 Task: Measure the distance between Colorado Springs and Garden of the Gods.
Action: Mouse moved to (238, 70)
Screenshot: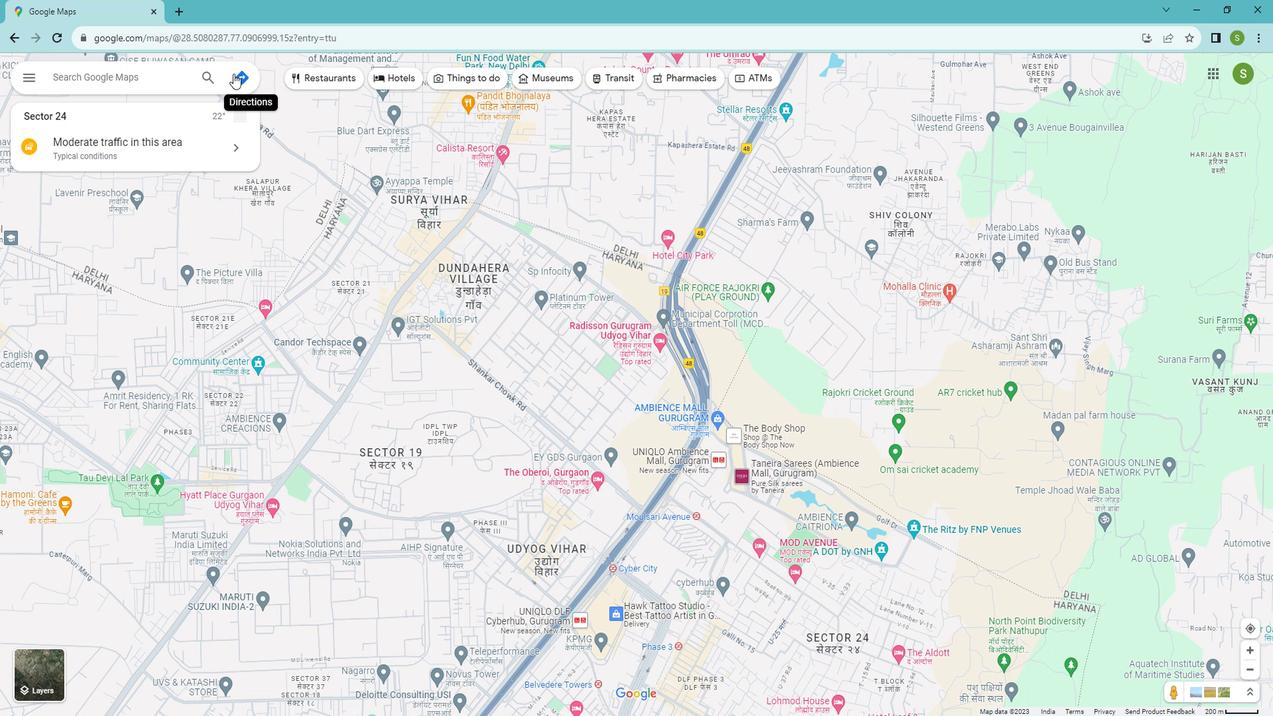 
Action: Mouse pressed left at (238, 70)
Screenshot: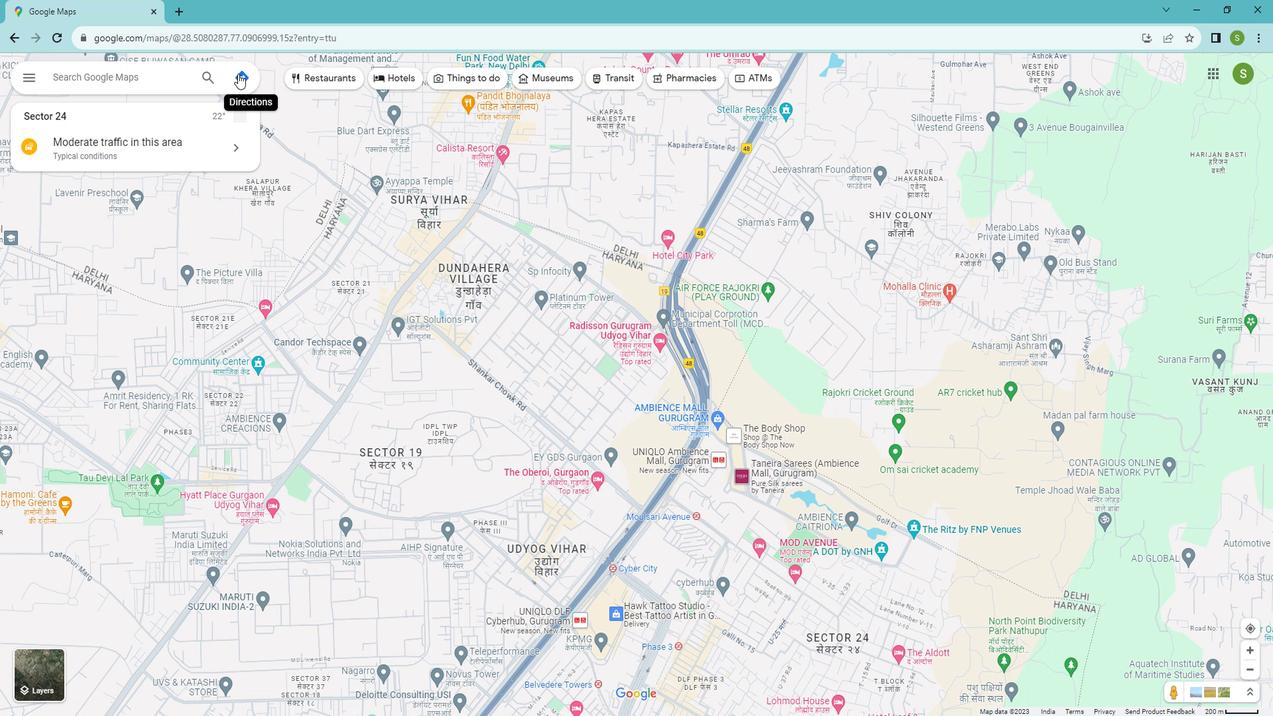 
Action: Mouse moved to (104, 109)
Screenshot: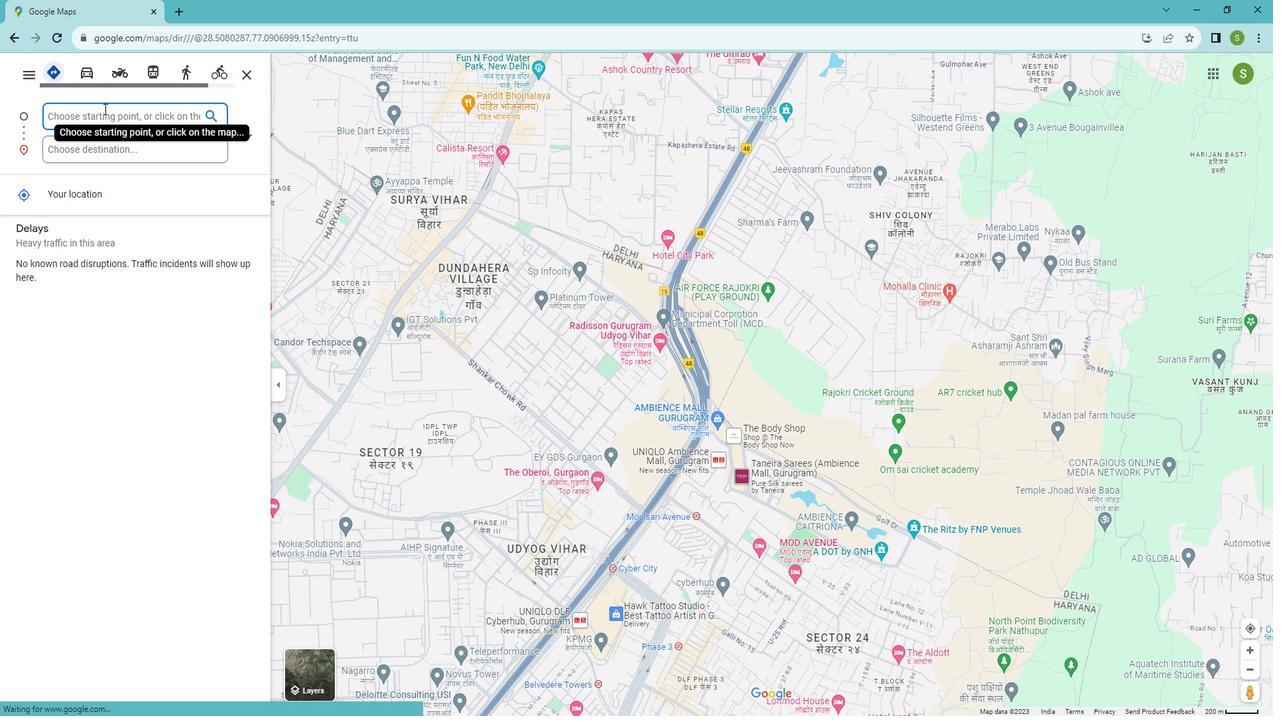 
Action: Mouse pressed left at (104, 109)
Screenshot: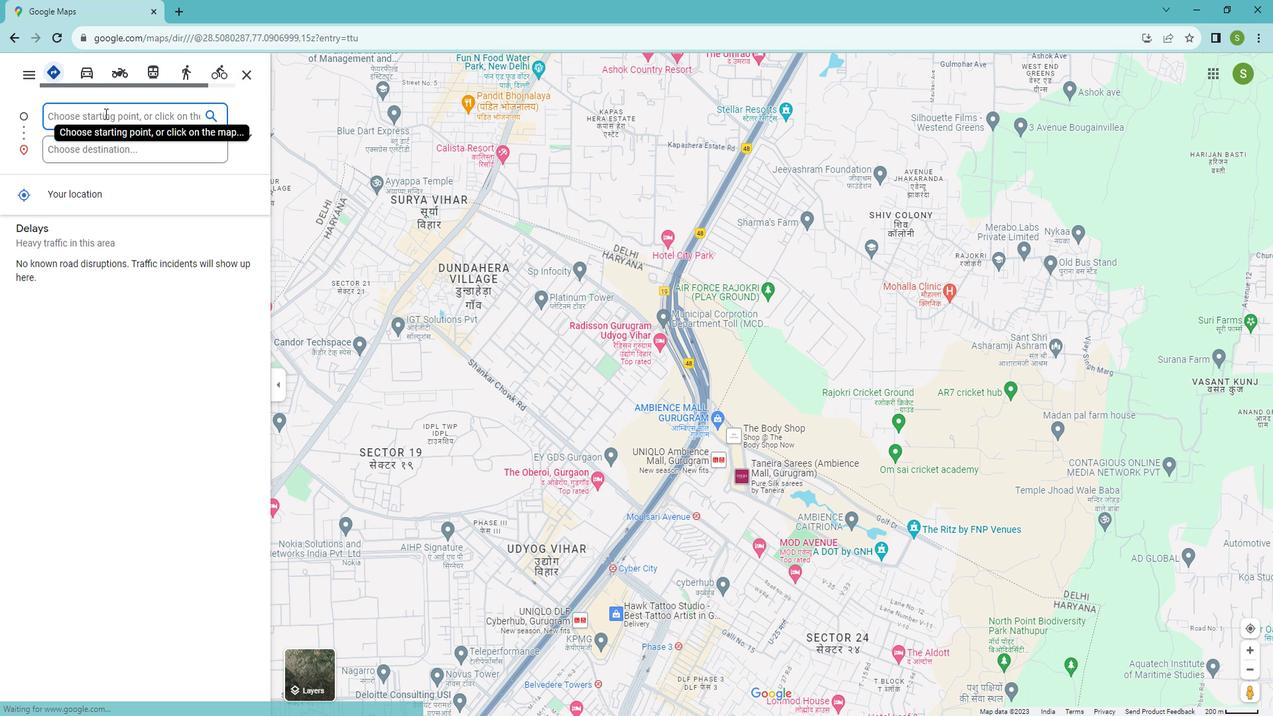 
Action: Mouse moved to (105, 109)
Screenshot: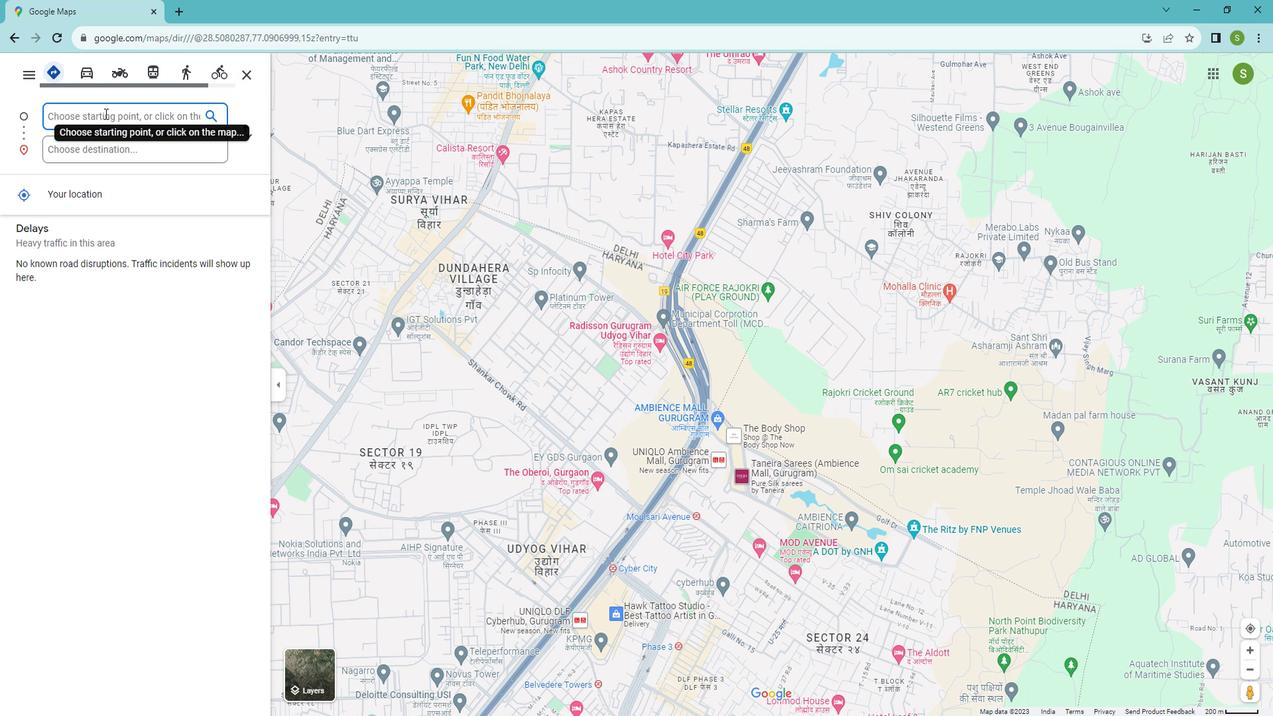 
Action: Key pressed <Key.shift>Colorado<Key.space><Key.shift>Springs
Screenshot: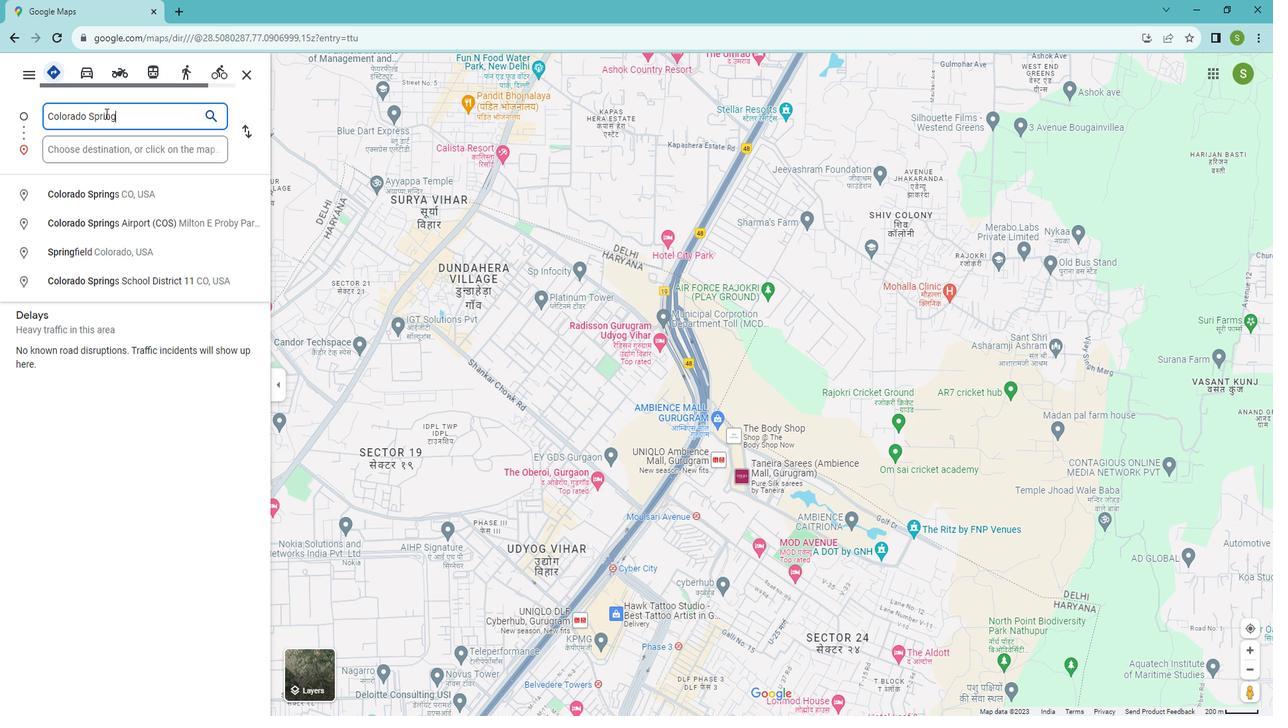
Action: Mouse moved to (152, 185)
Screenshot: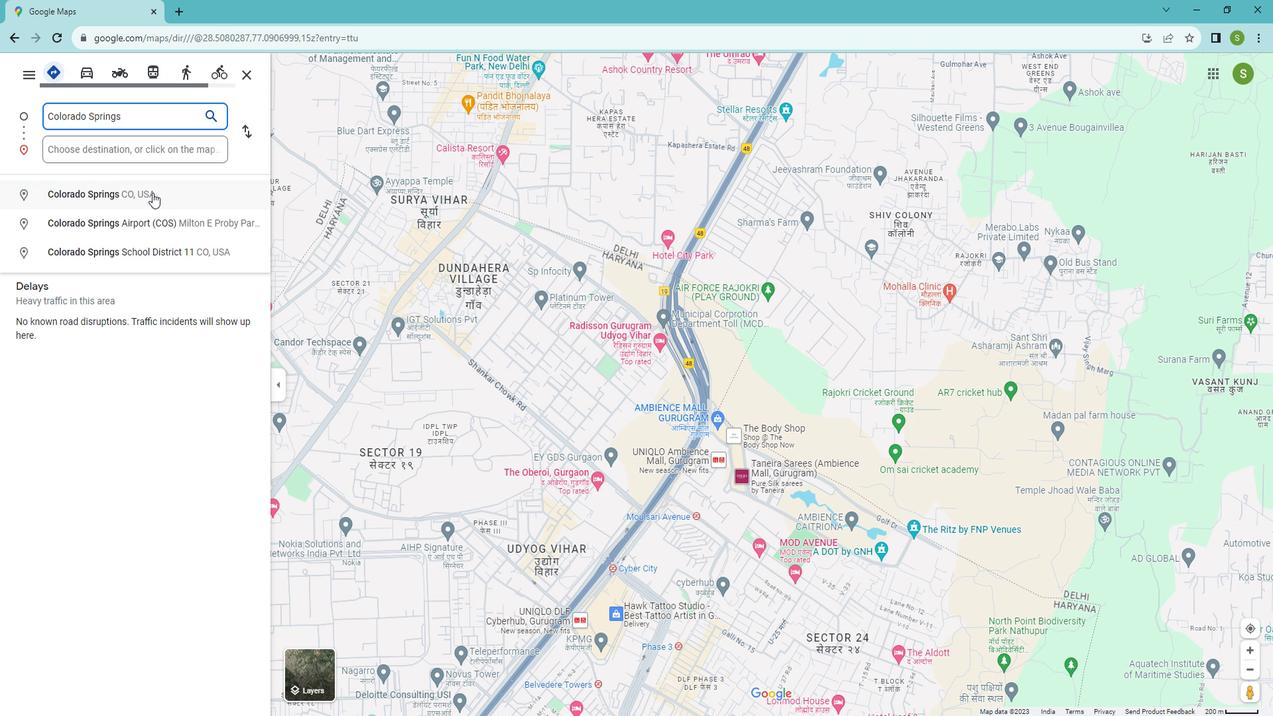 
Action: Mouse pressed left at (152, 185)
Screenshot: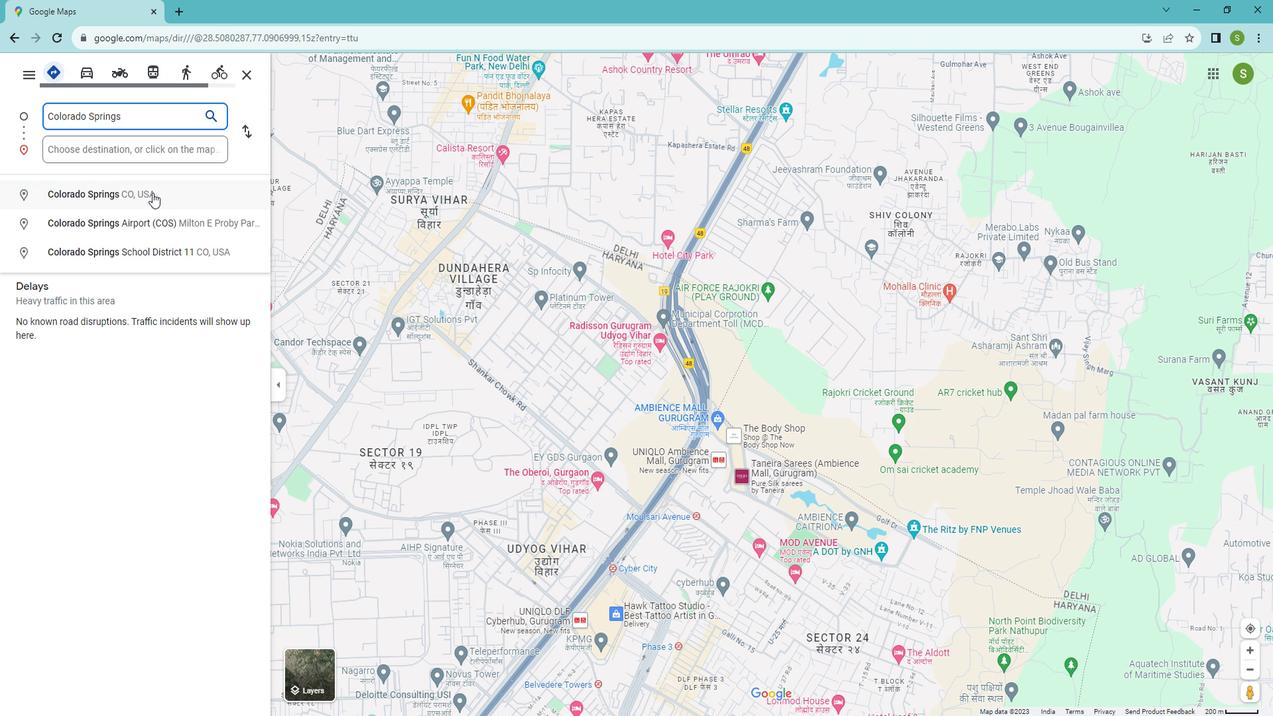 
Action: Mouse moved to (109, 146)
Screenshot: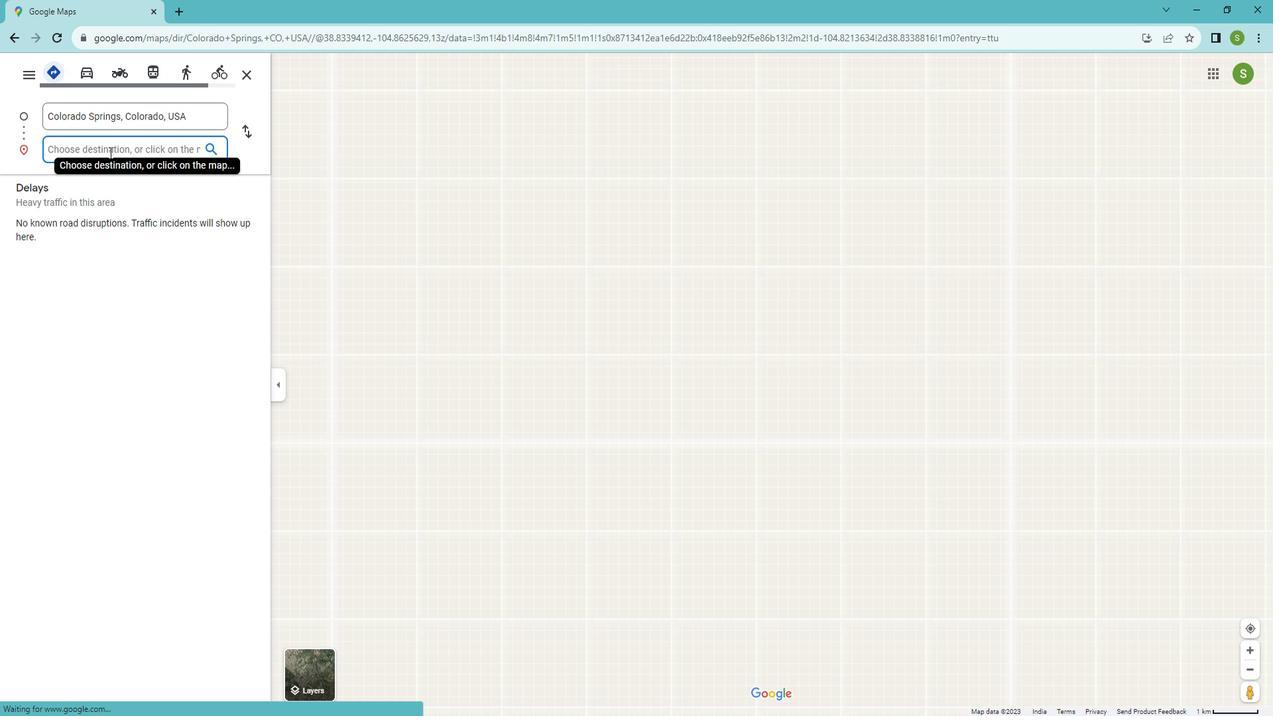 
Action: Mouse pressed left at (109, 146)
Screenshot: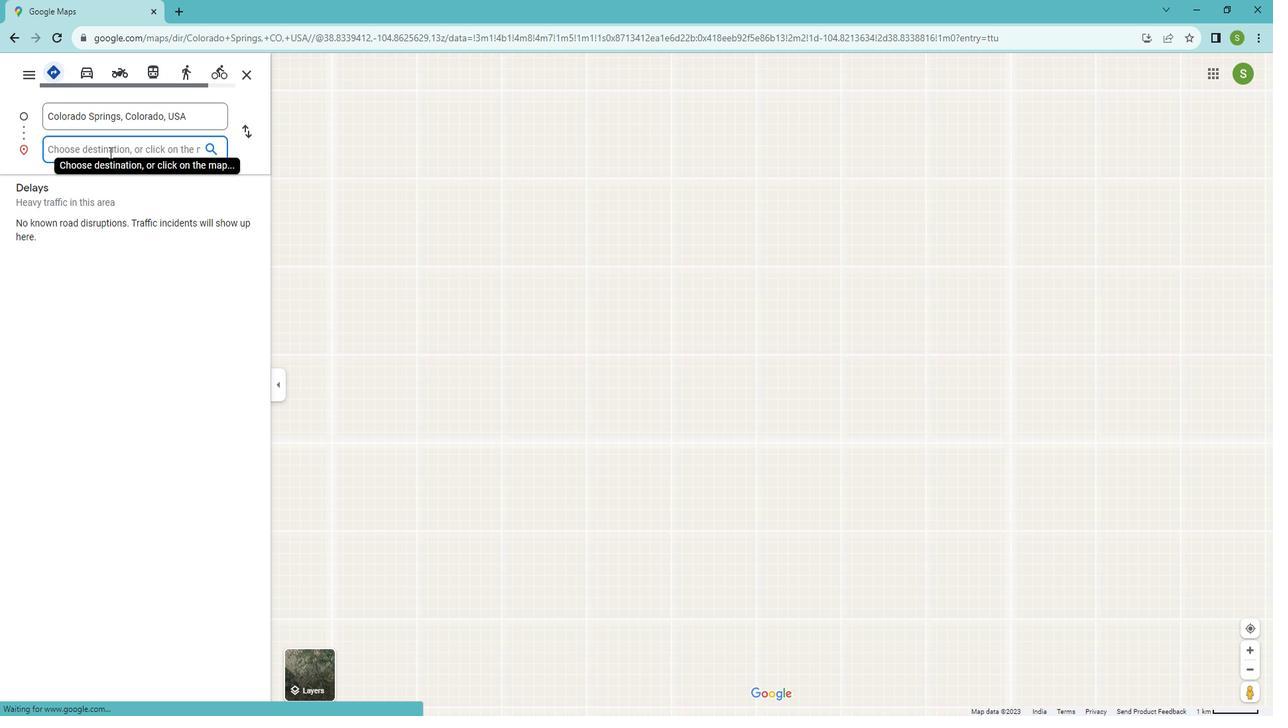 
Action: Mouse moved to (111, 143)
Screenshot: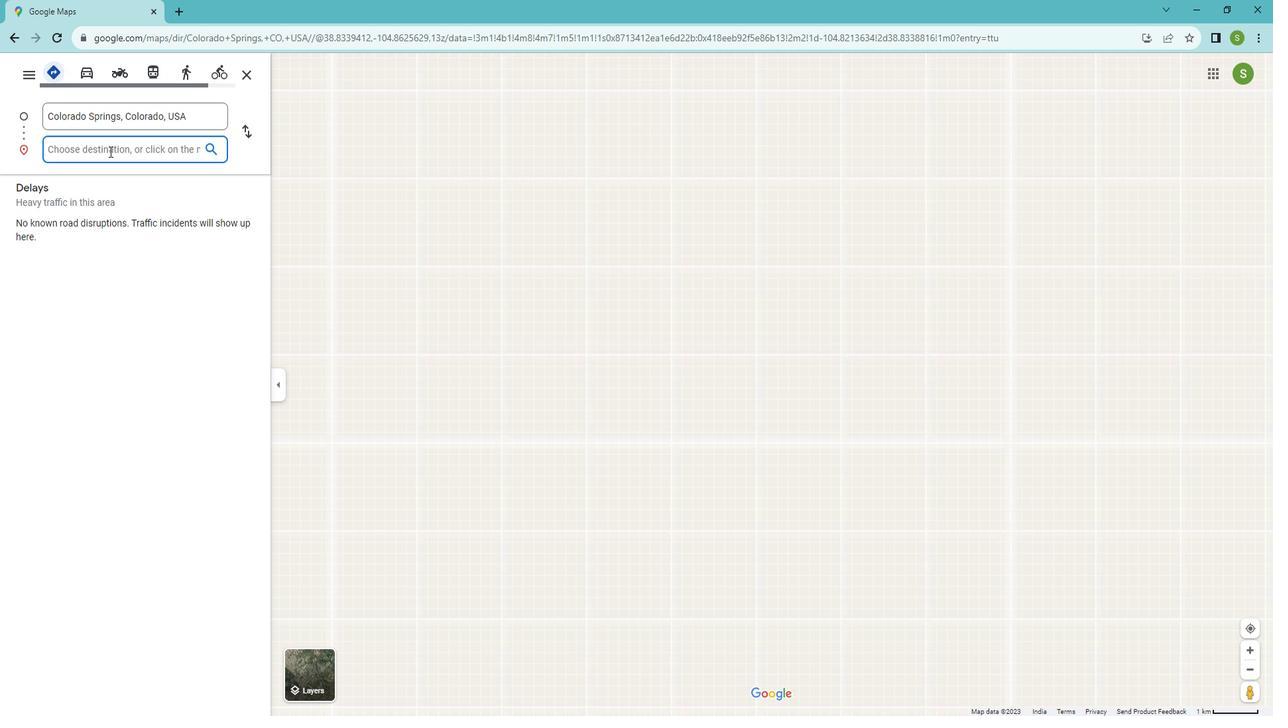 
Action: Key pressed <Key.shift>Gr<Key.backspace>arden<Key.space>
Screenshot: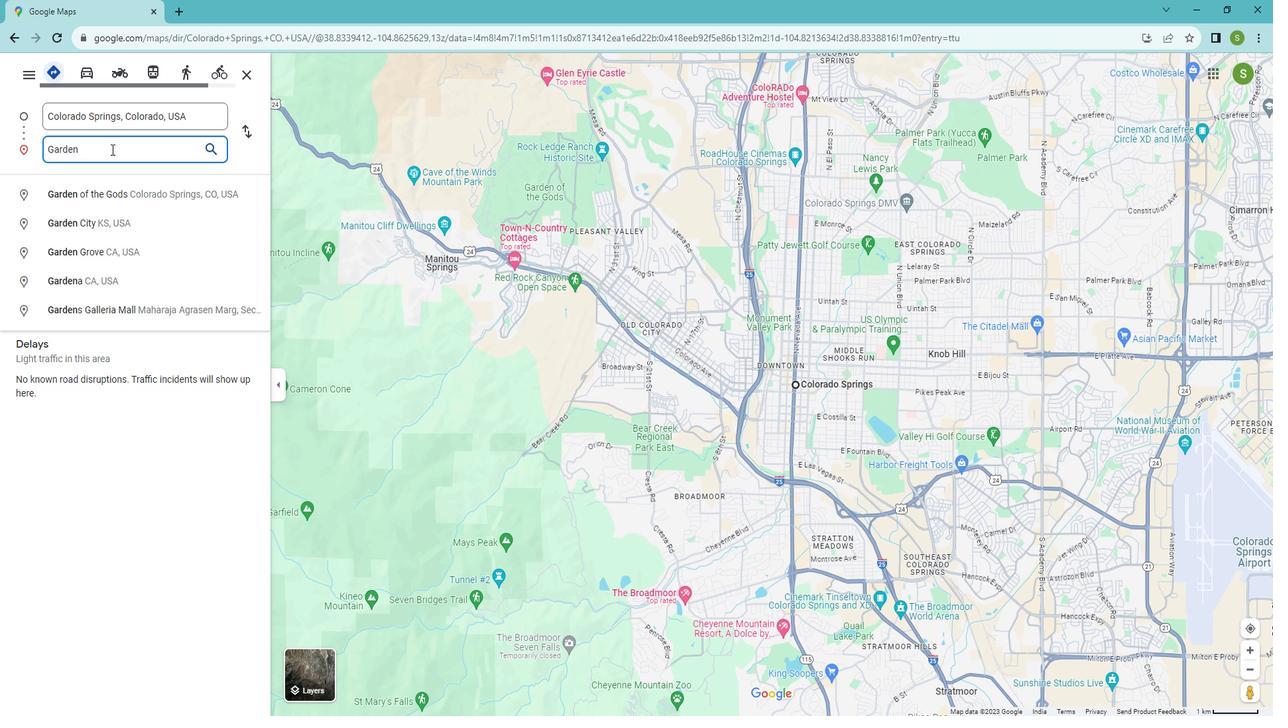 
Action: Mouse moved to (157, 189)
Screenshot: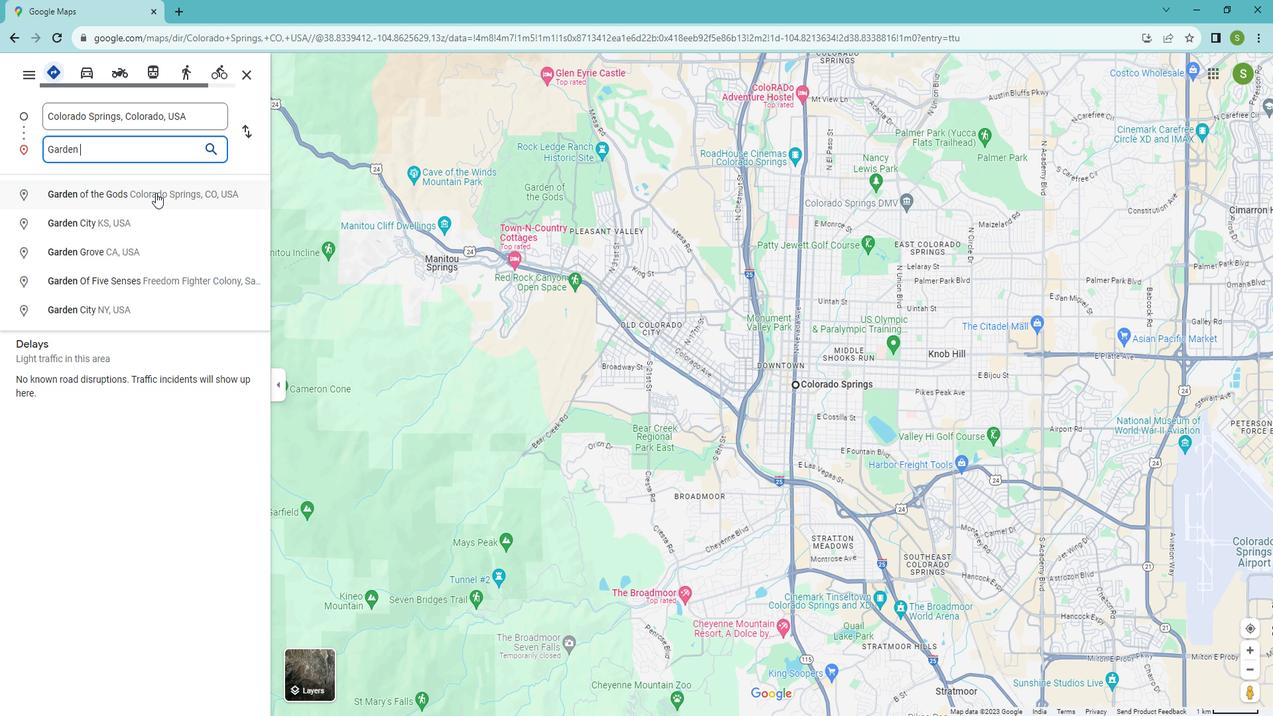 
Action: Mouse pressed left at (157, 189)
Screenshot: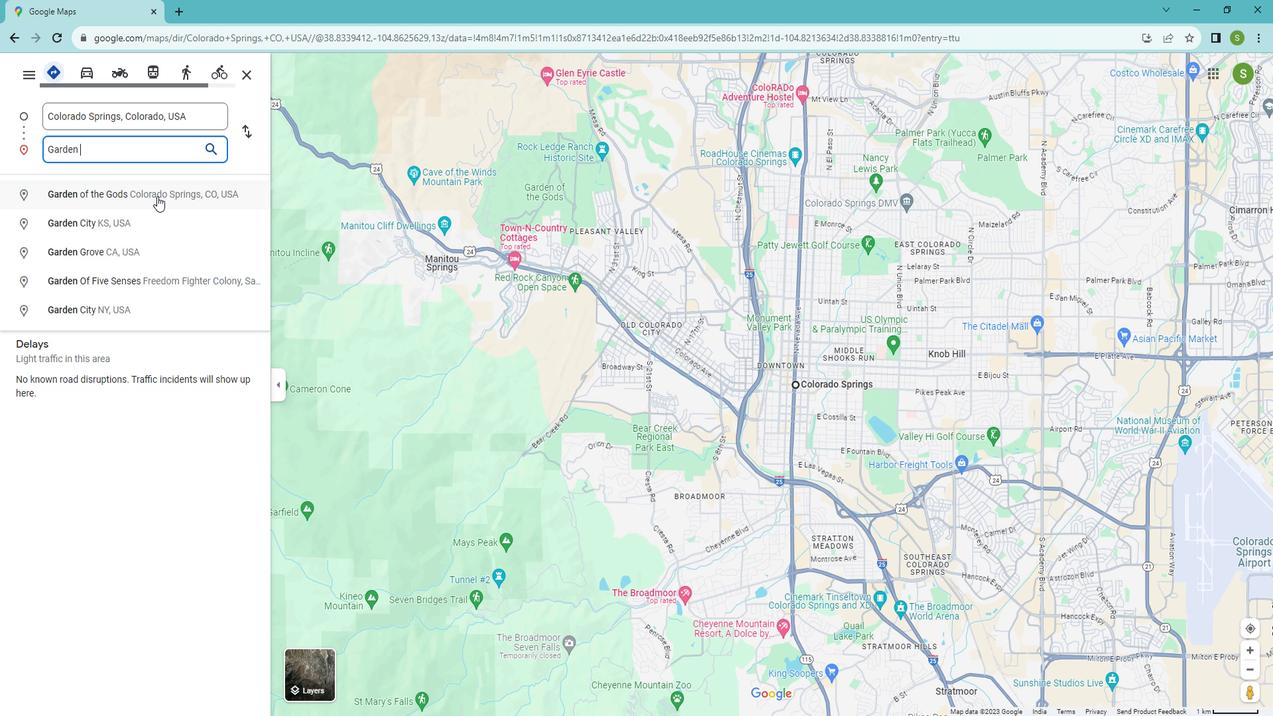 
Action: Mouse moved to (598, 252)
Screenshot: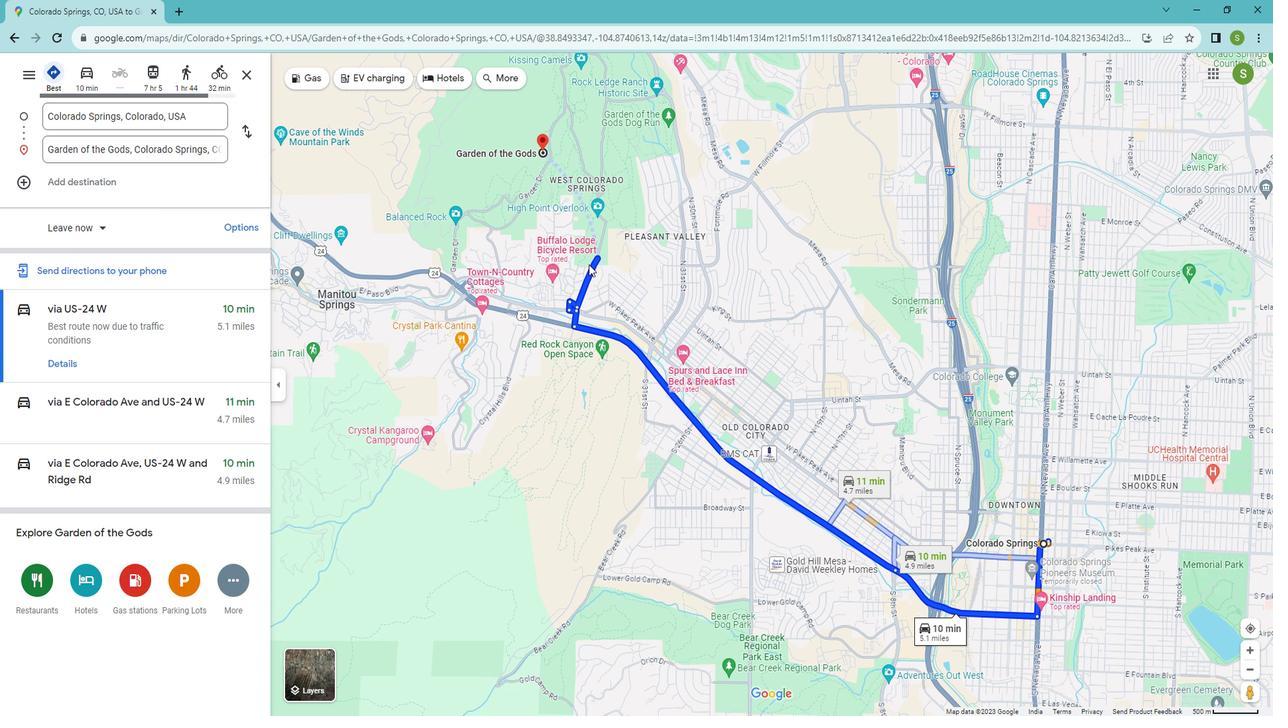 
Action: Mouse pressed right at (598, 252)
Screenshot: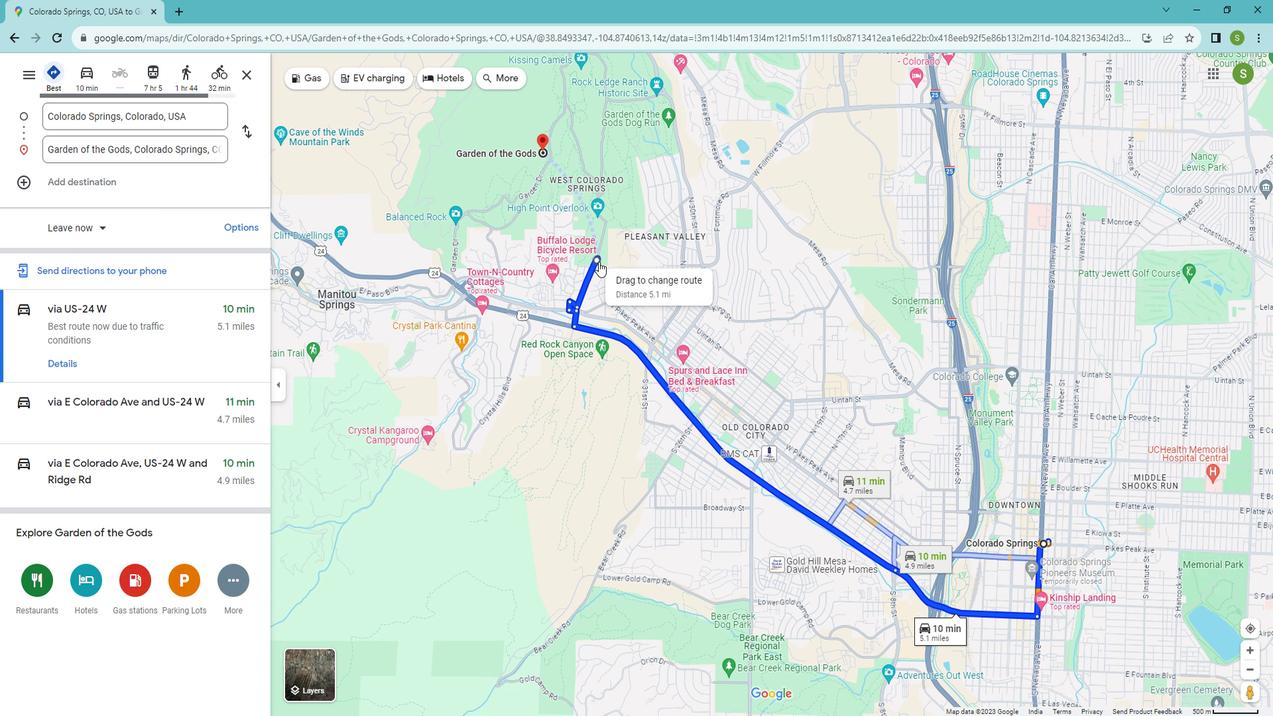 
Action: Mouse moved to (649, 352)
Screenshot: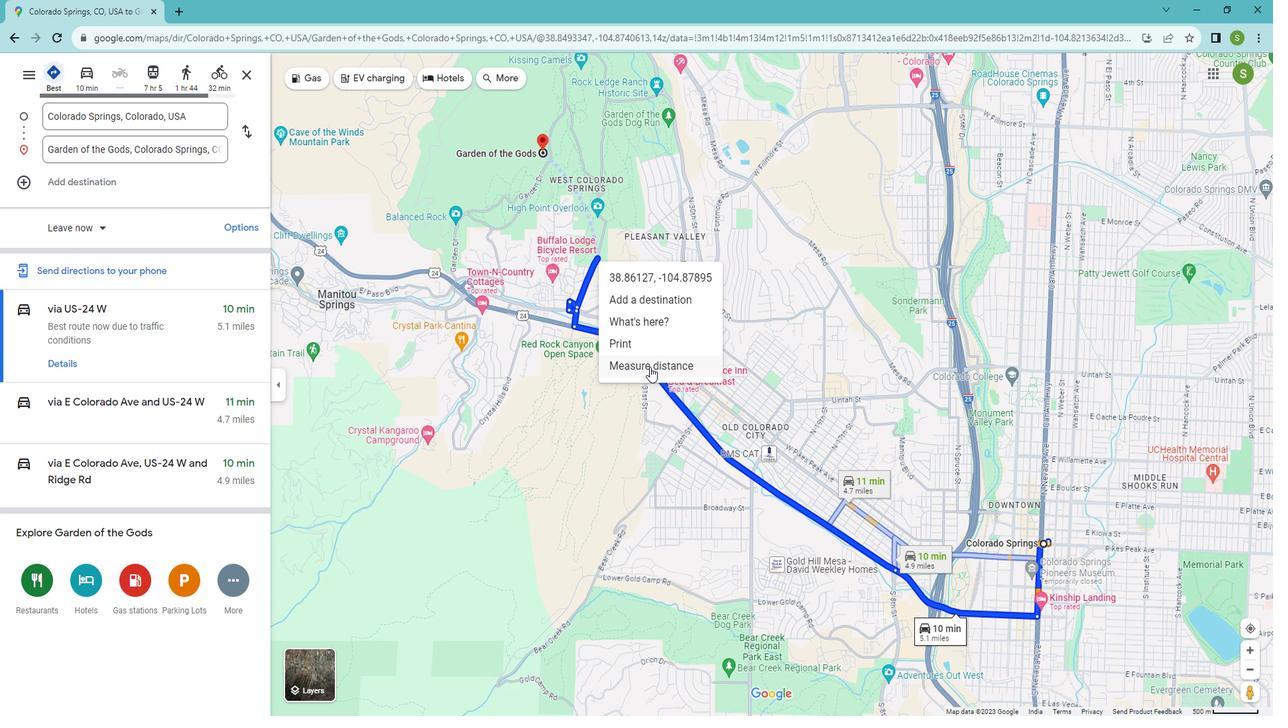 
Action: Mouse pressed left at (649, 352)
Screenshot: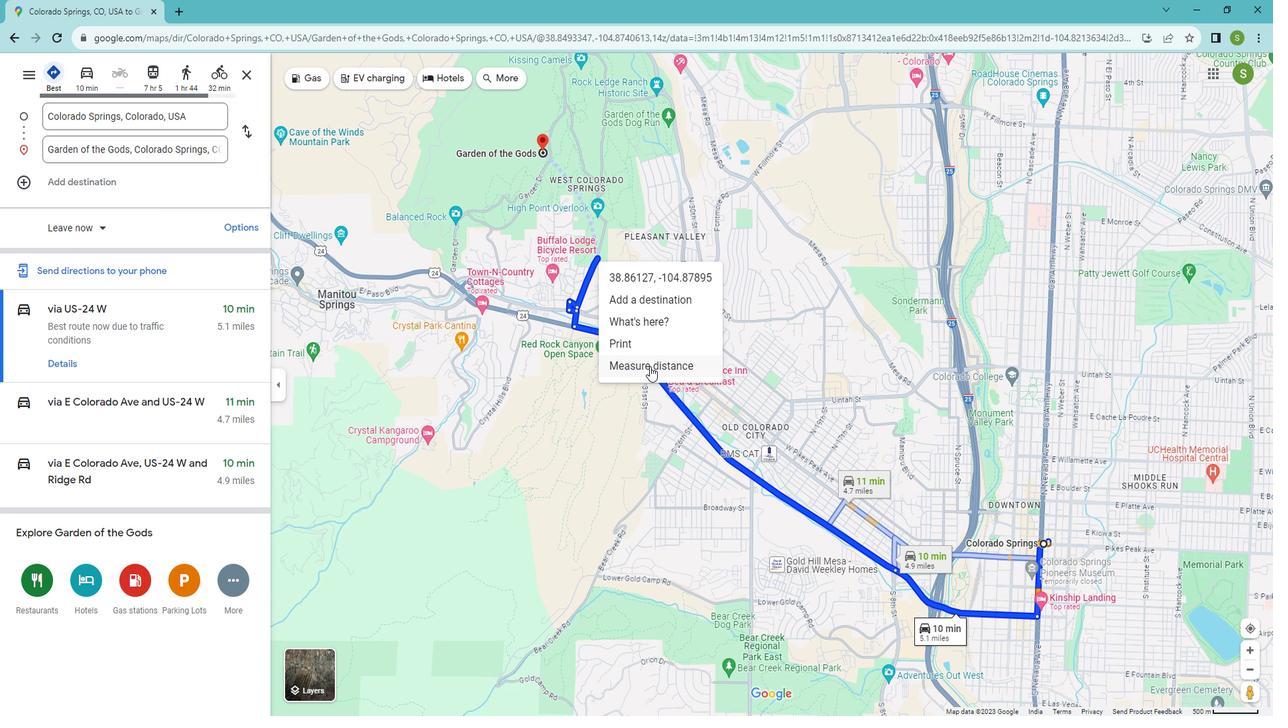 
Action: Mouse moved to (596, 248)
Screenshot: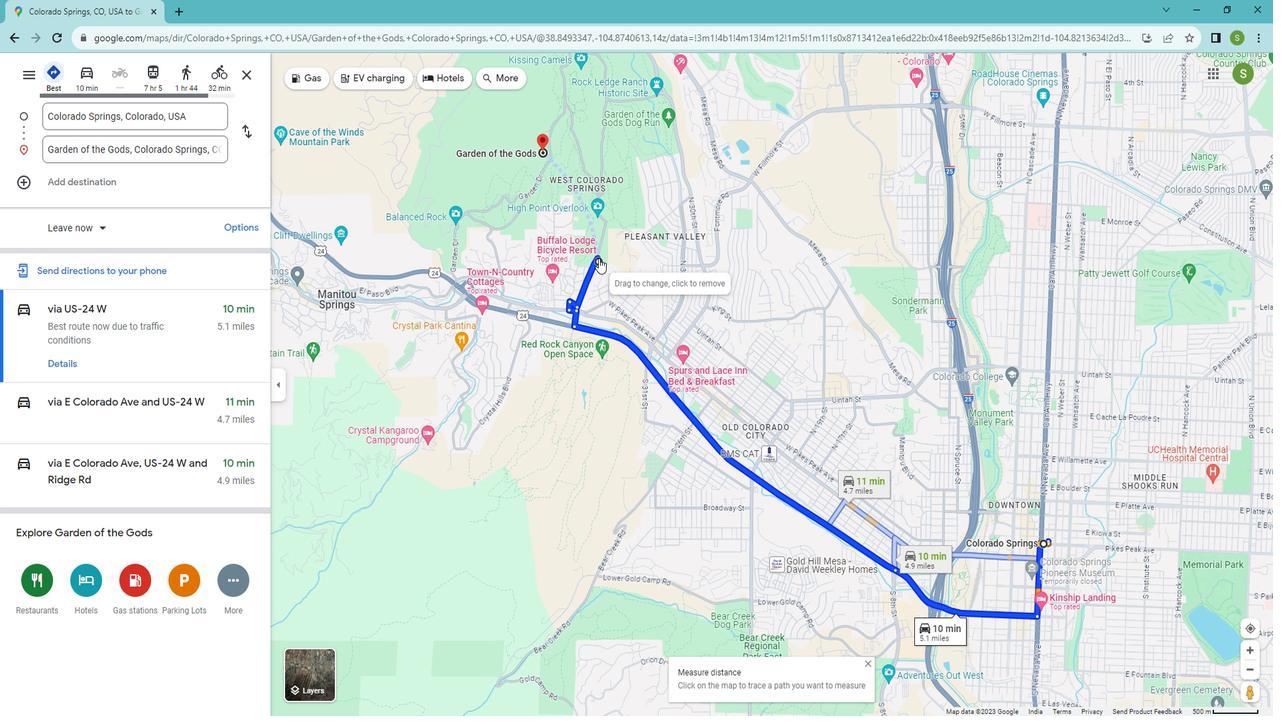 
Action: Mouse pressed left at (596, 248)
Screenshot: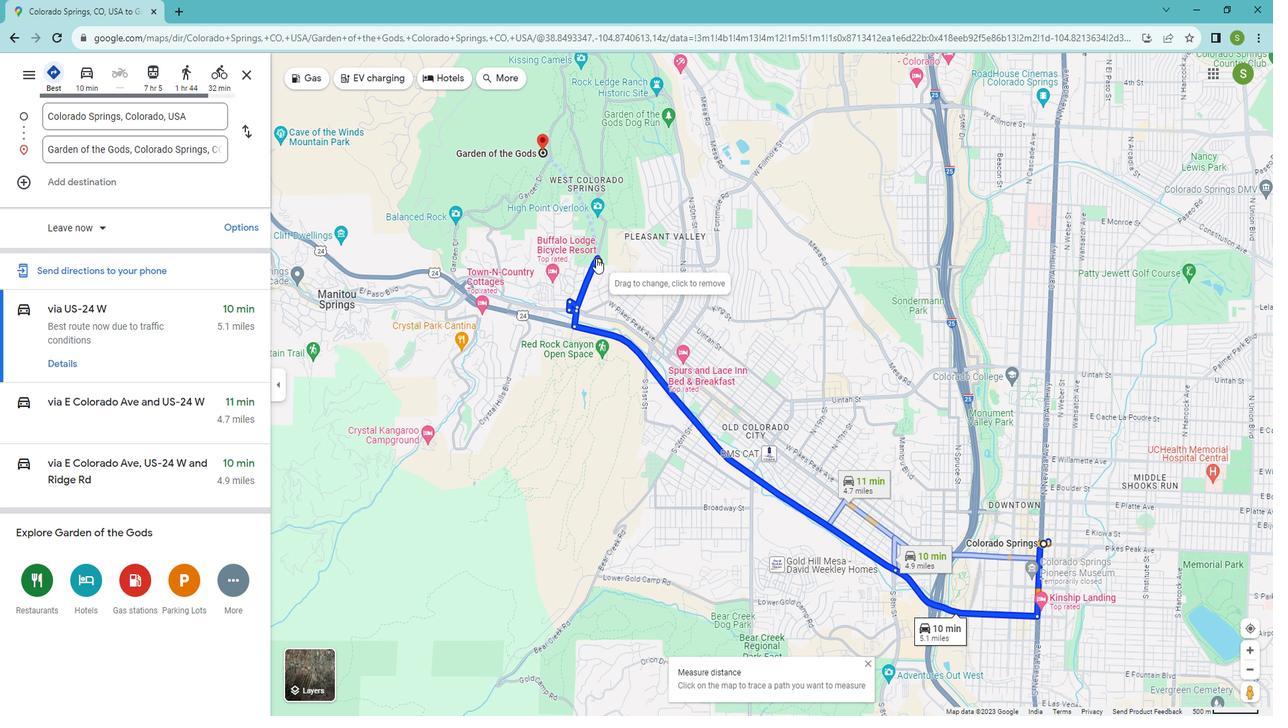 
Action: Mouse moved to (1042, 524)
Screenshot: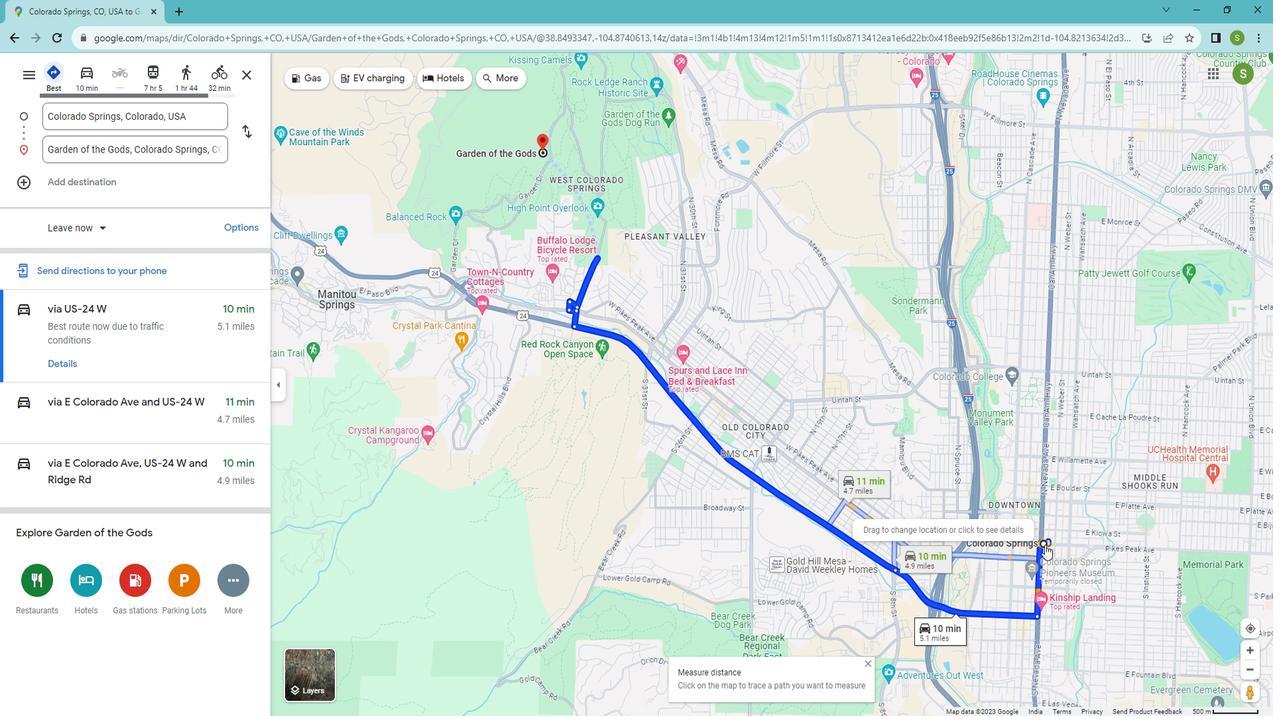 
Action: Mouse pressed left at (1042, 524)
Screenshot: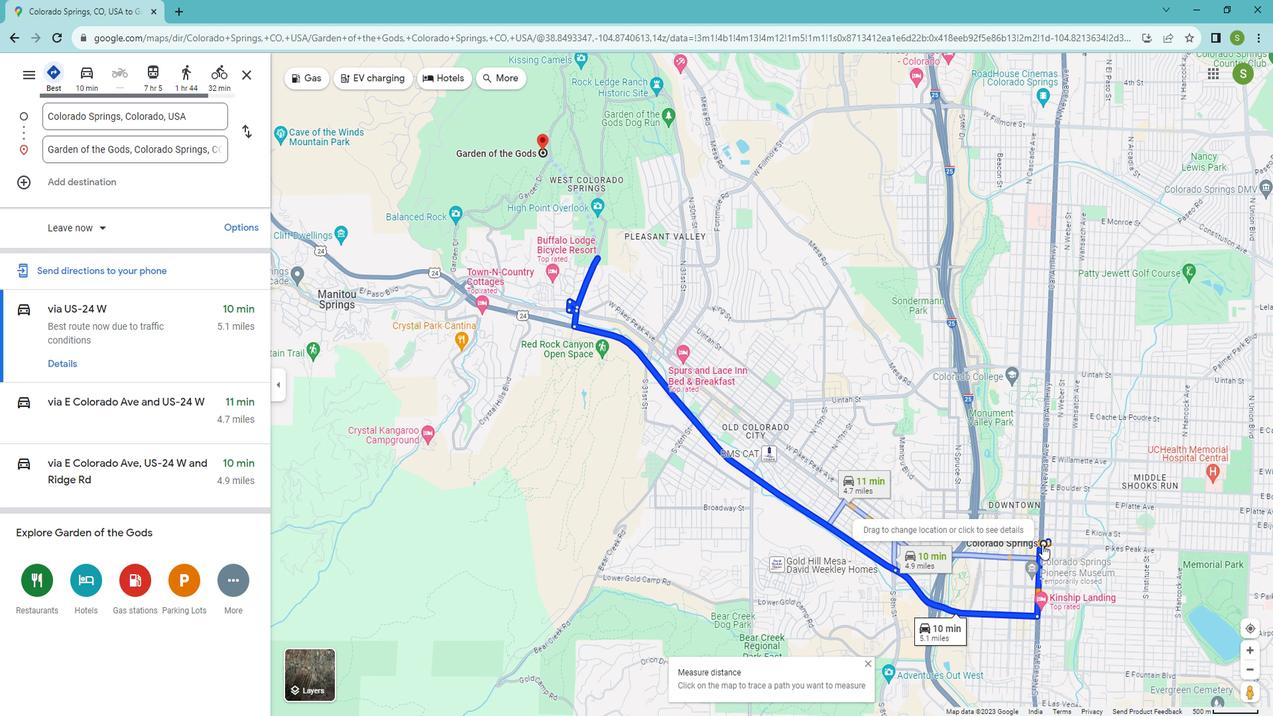 
Action: Mouse moved to (602, 244)
Screenshot: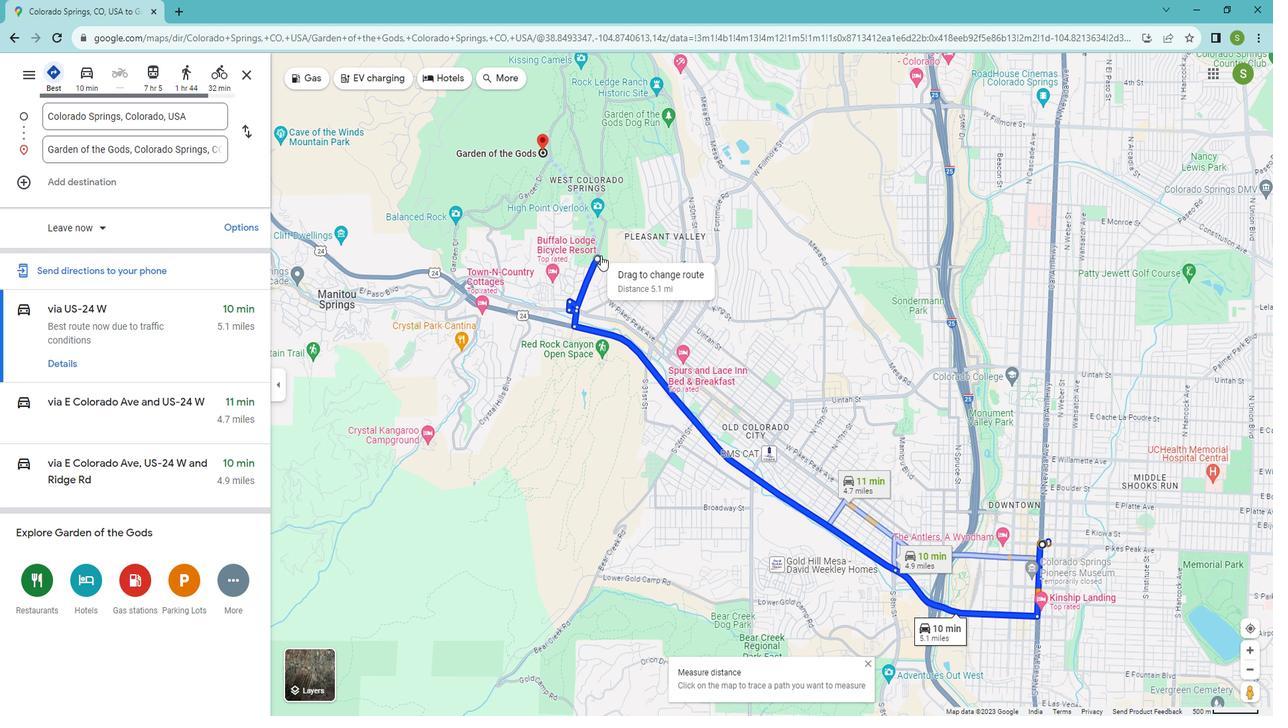 
Action: Mouse pressed left at (602, 244)
Screenshot: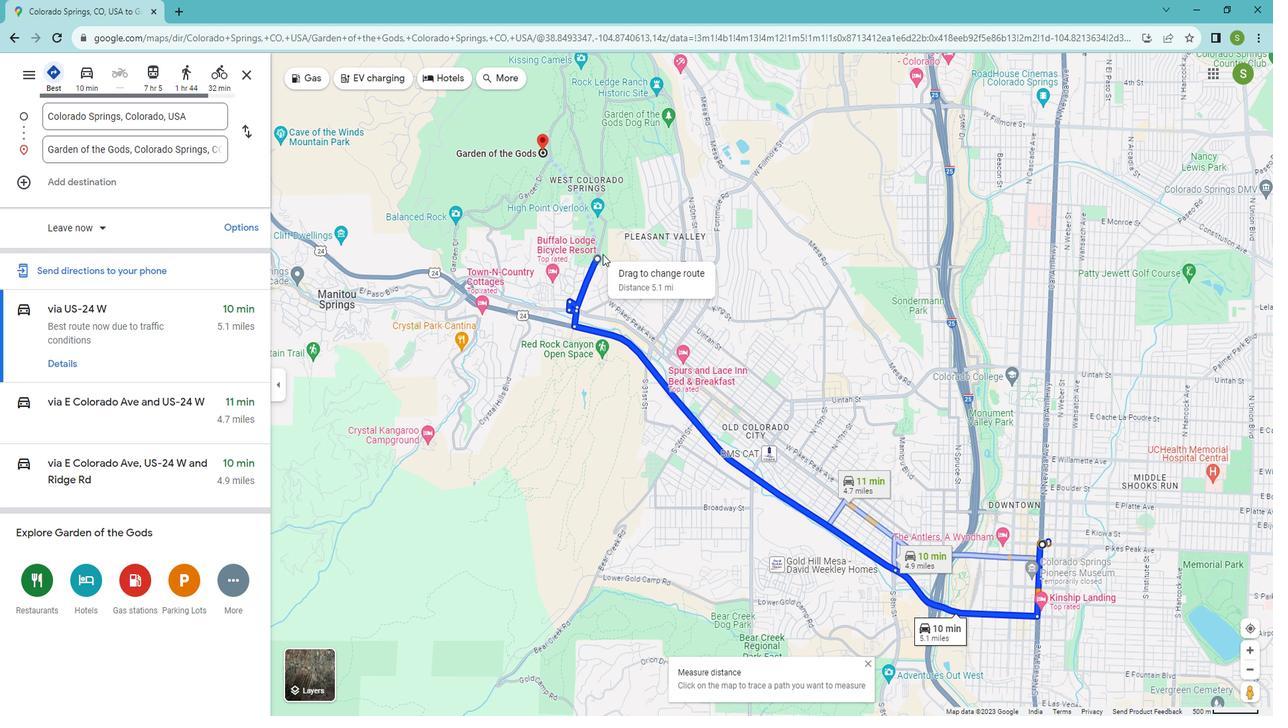 
Action: Mouse moved to (476, 224)
Screenshot: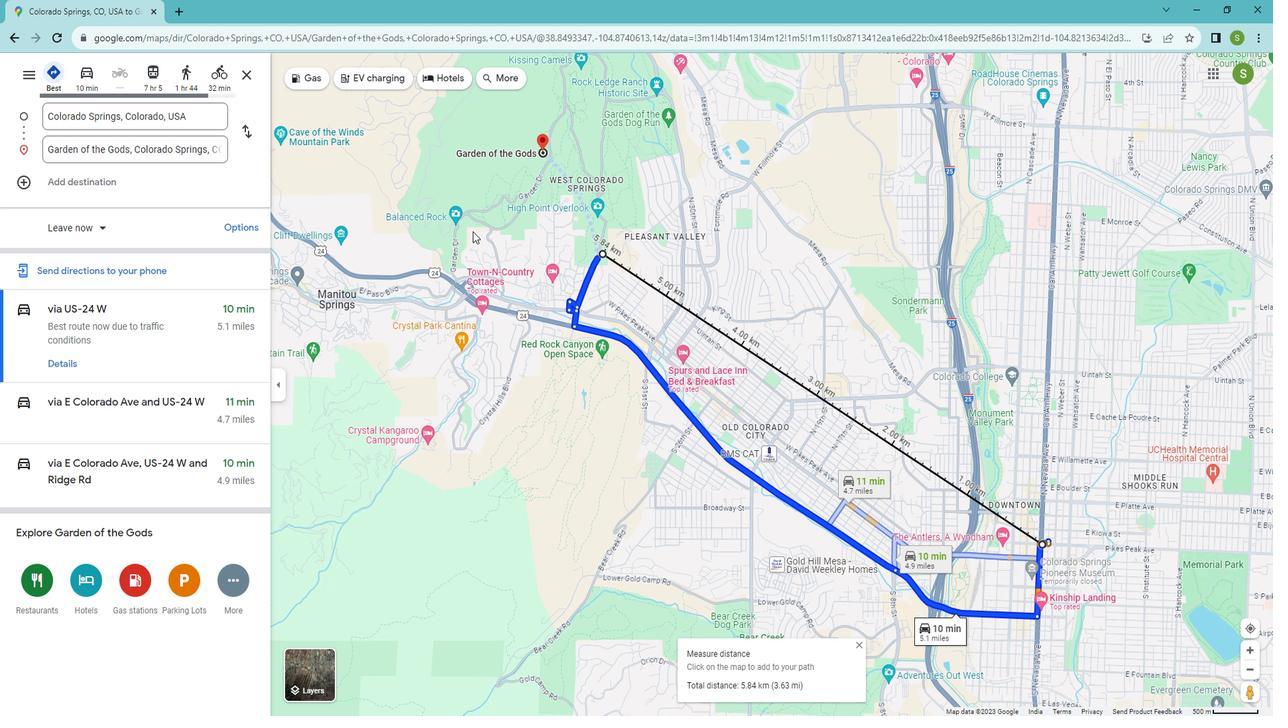 
